 Task: Create a due date automation trigger when advanced on, on the wednesday of the week a card is due add content with a name or a description not ending with resume at 11:00 AM.
Action: Mouse moved to (1105, 90)
Screenshot: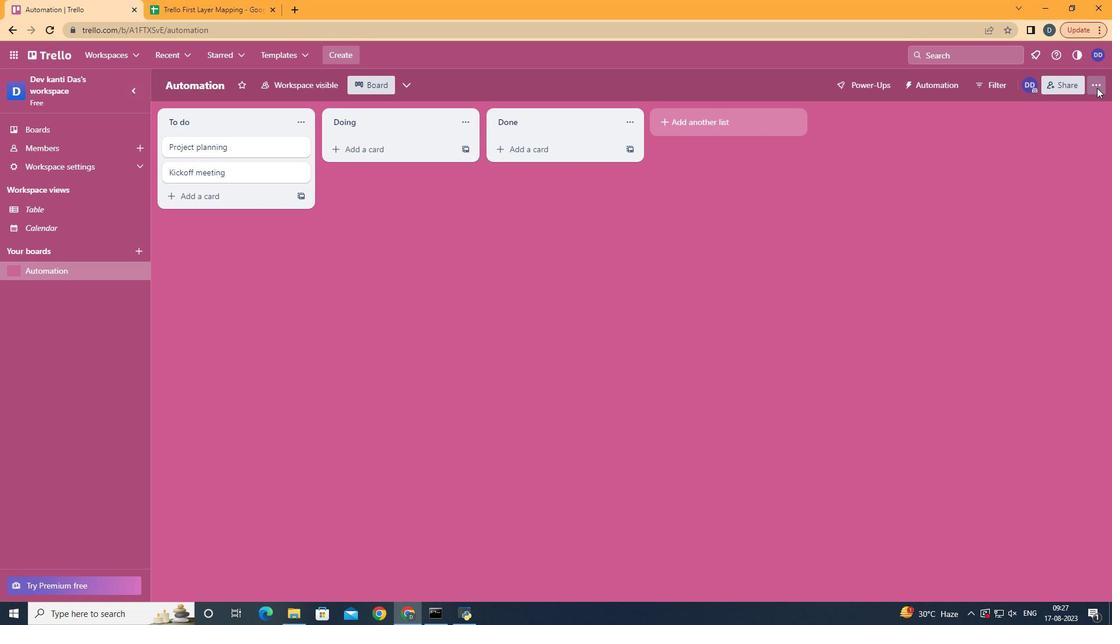 
Action: Mouse pressed left at (1105, 90)
Screenshot: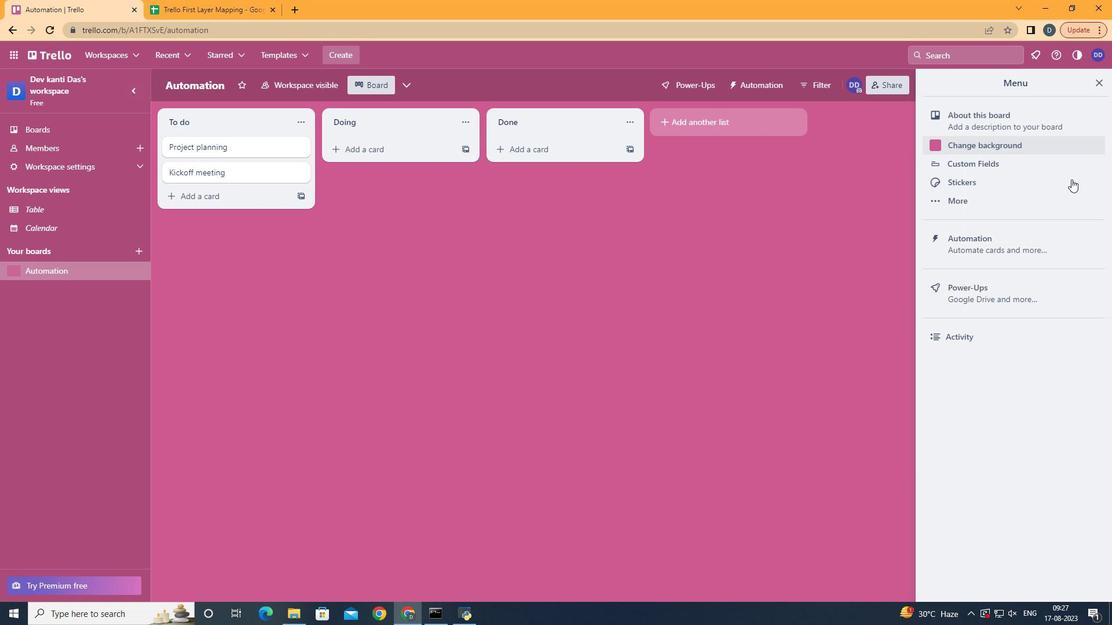 
Action: Mouse moved to (1062, 259)
Screenshot: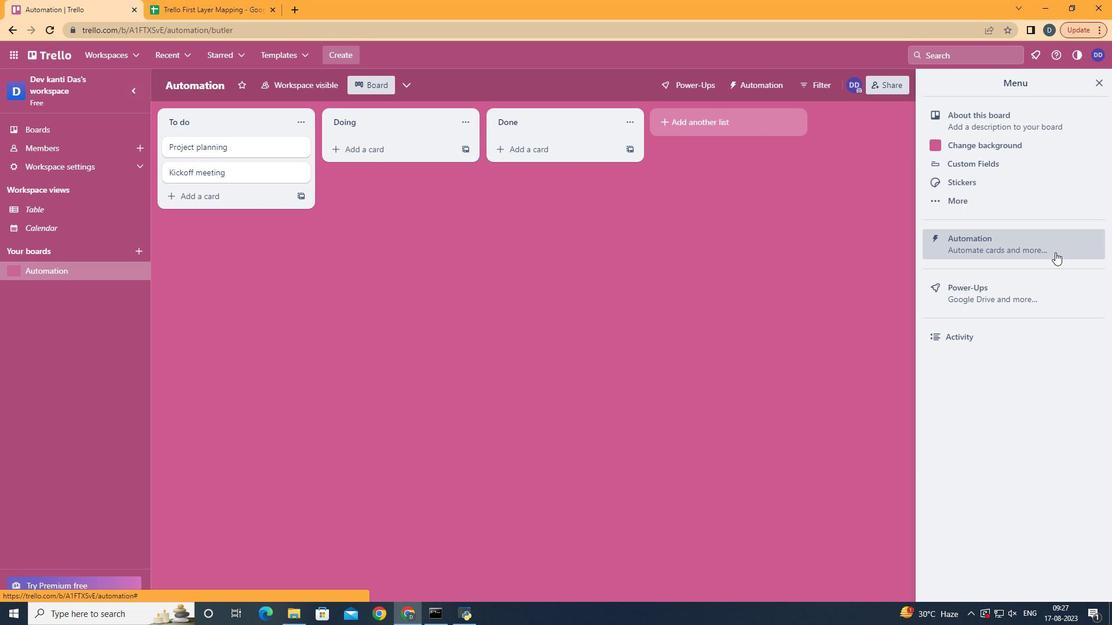 
Action: Mouse pressed left at (1062, 259)
Screenshot: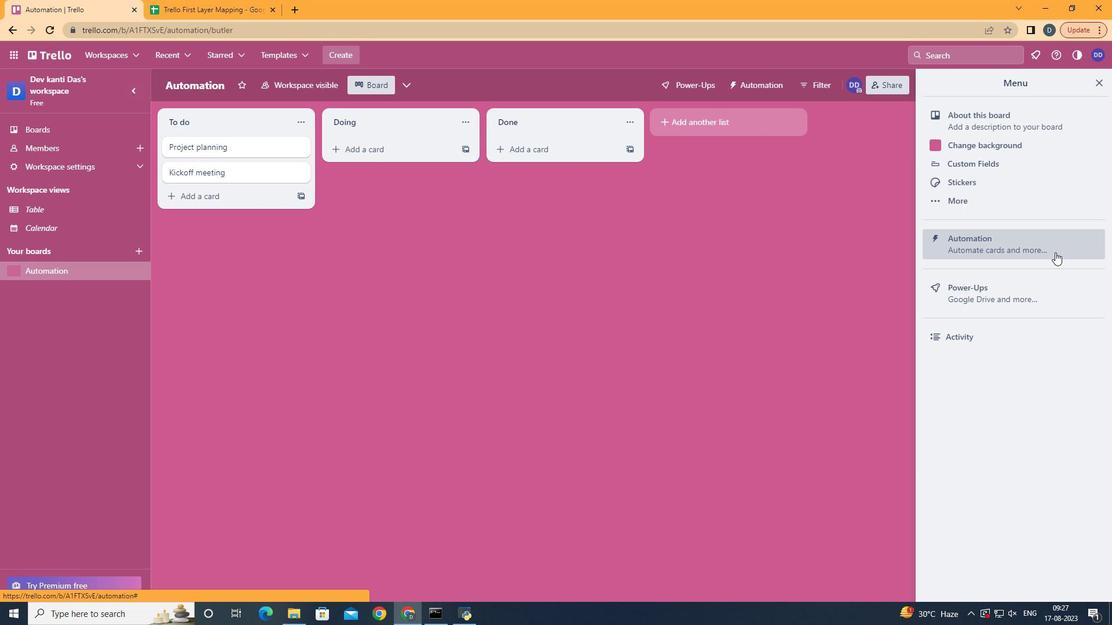 
Action: Mouse moved to (224, 232)
Screenshot: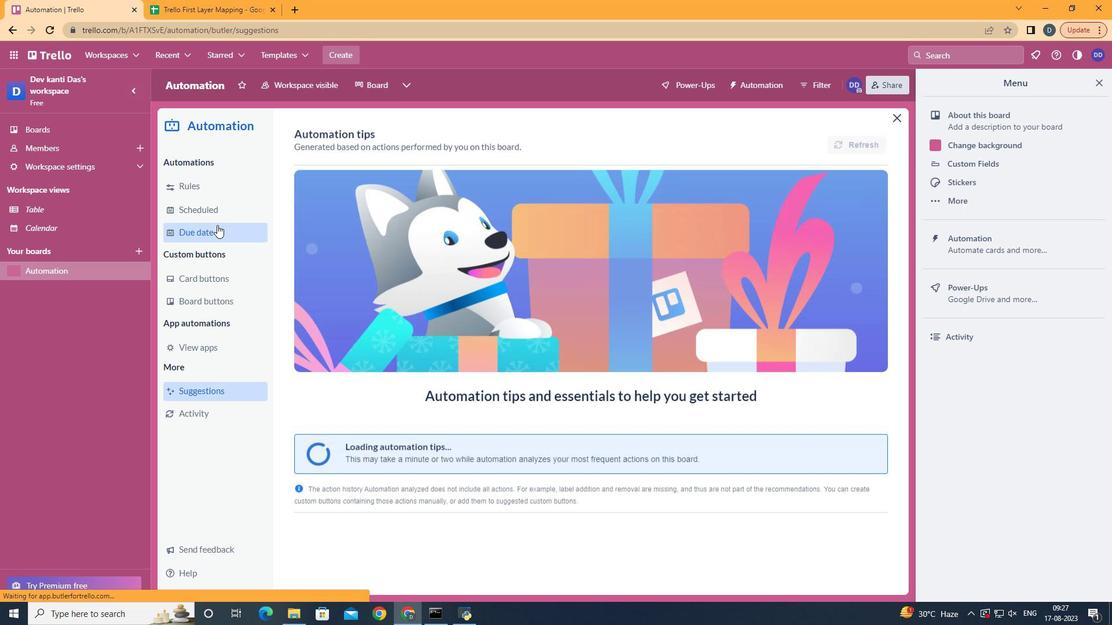 
Action: Mouse pressed left at (224, 232)
Screenshot: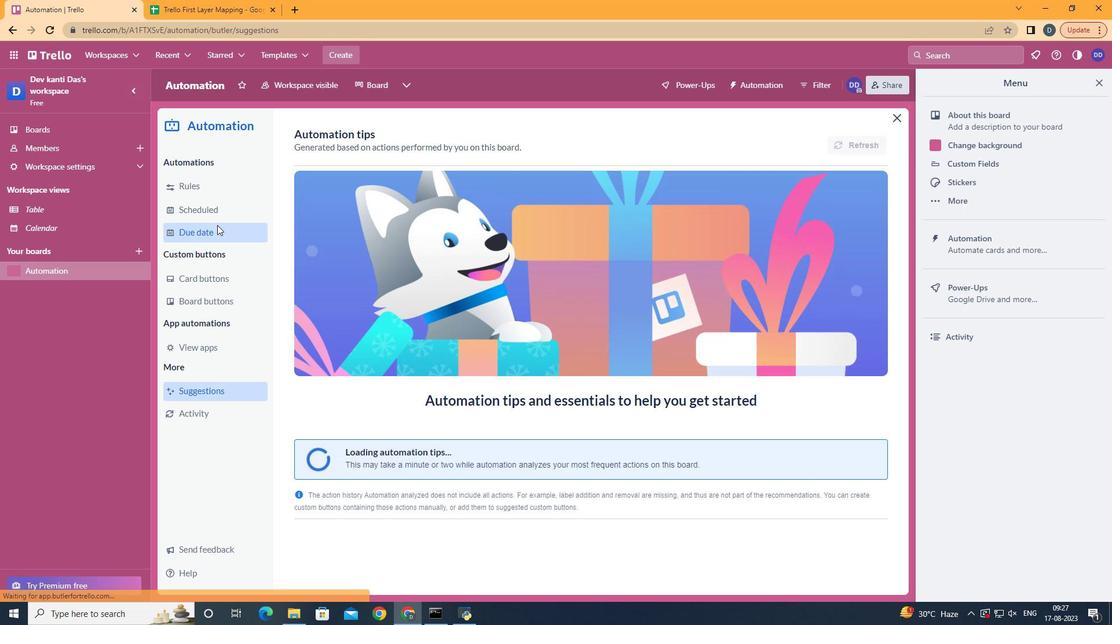 
Action: Mouse moved to (822, 143)
Screenshot: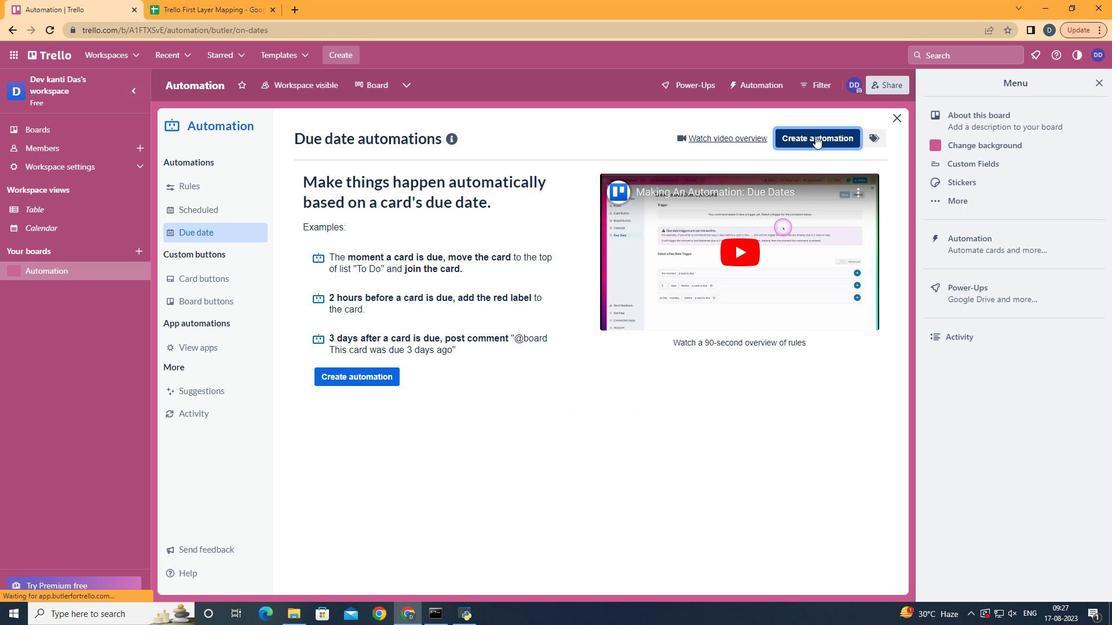 
Action: Mouse pressed left at (822, 143)
Screenshot: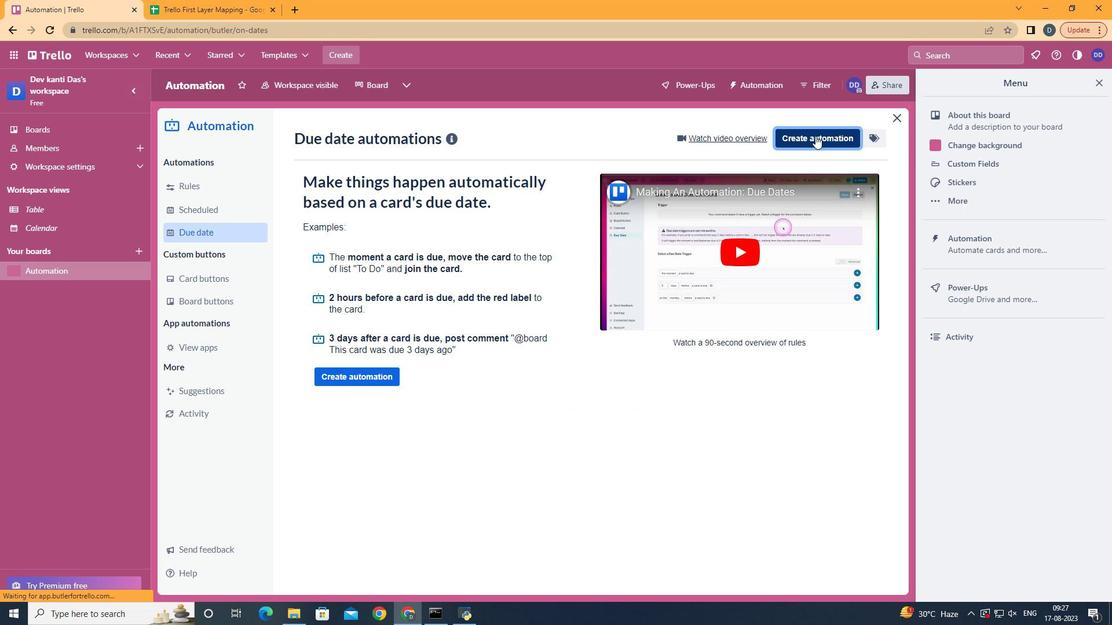 
Action: Mouse moved to (651, 251)
Screenshot: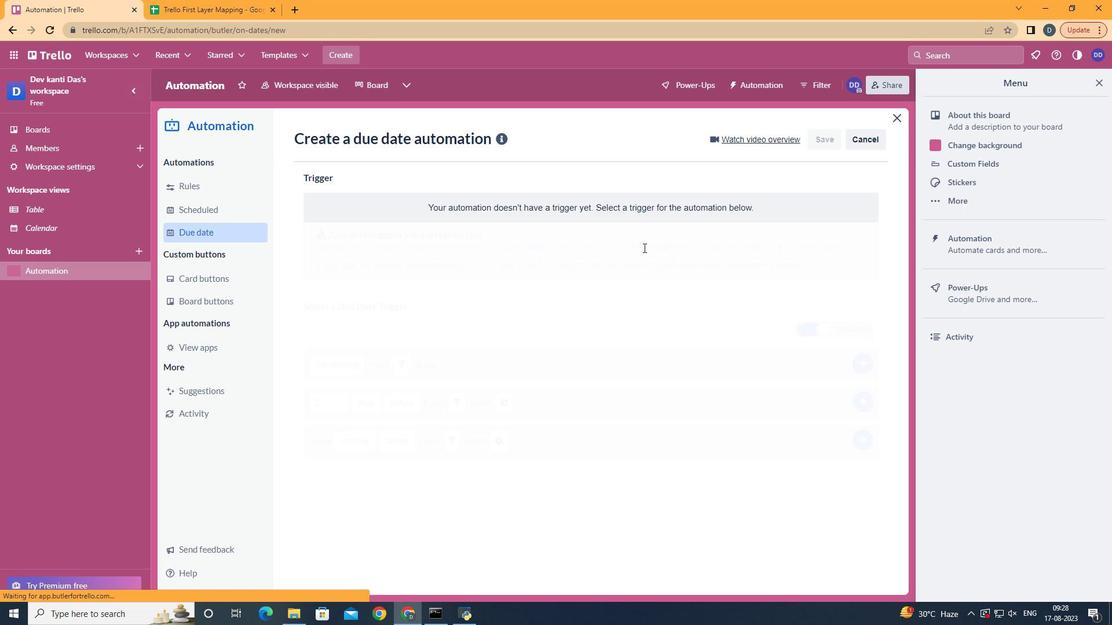 
Action: Mouse pressed left at (651, 251)
Screenshot: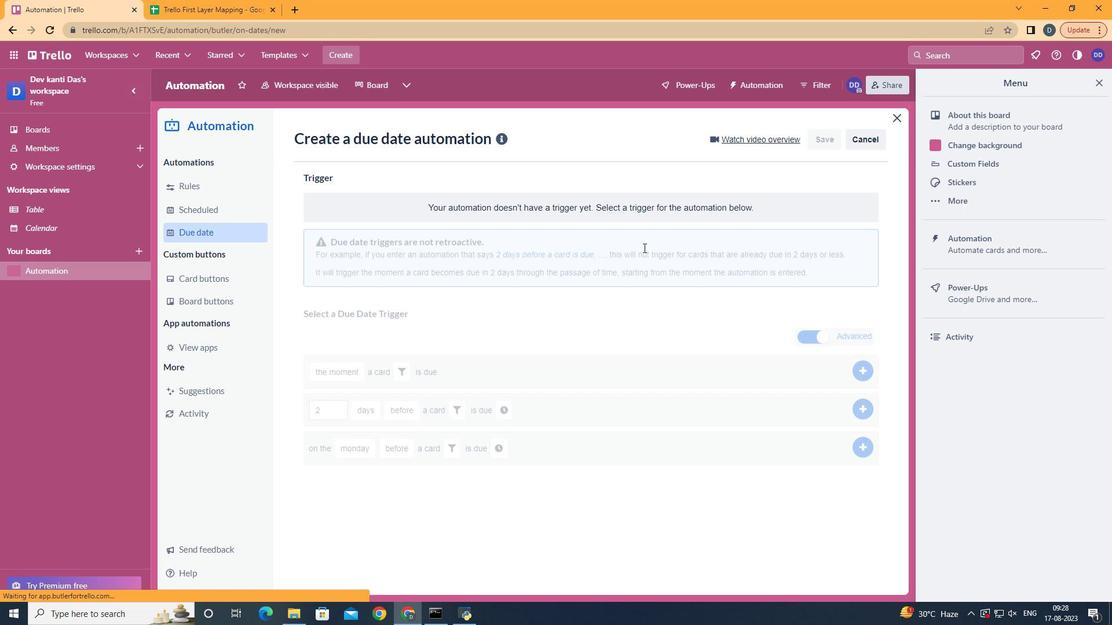
Action: Mouse moved to (384, 353)
Screenshot: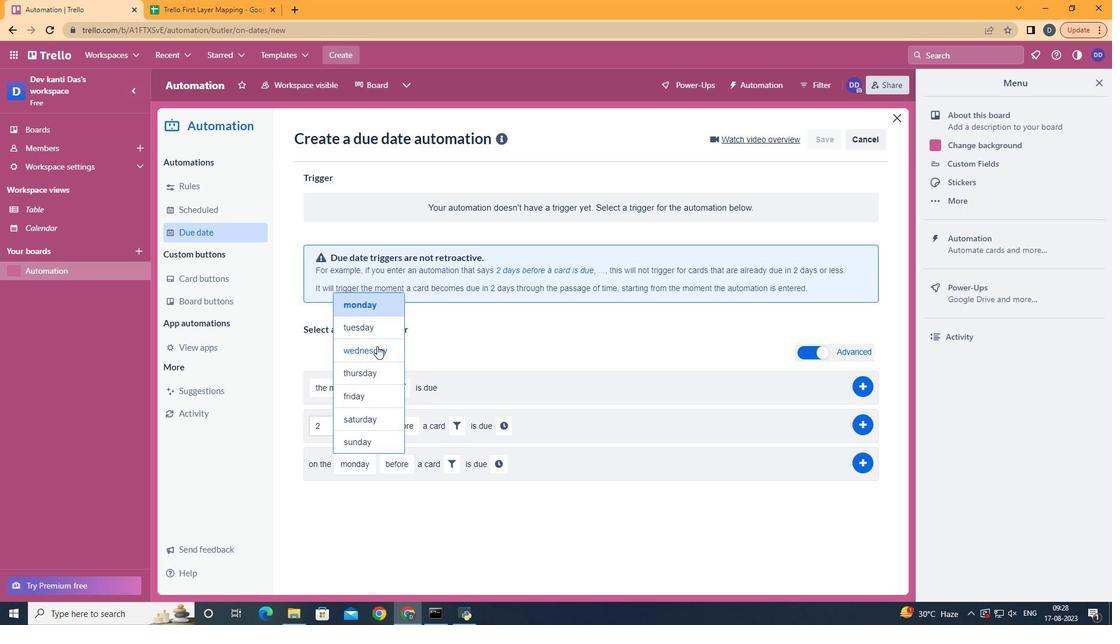 
Action: Mouse pressed left at (384, 353)
Screenshot: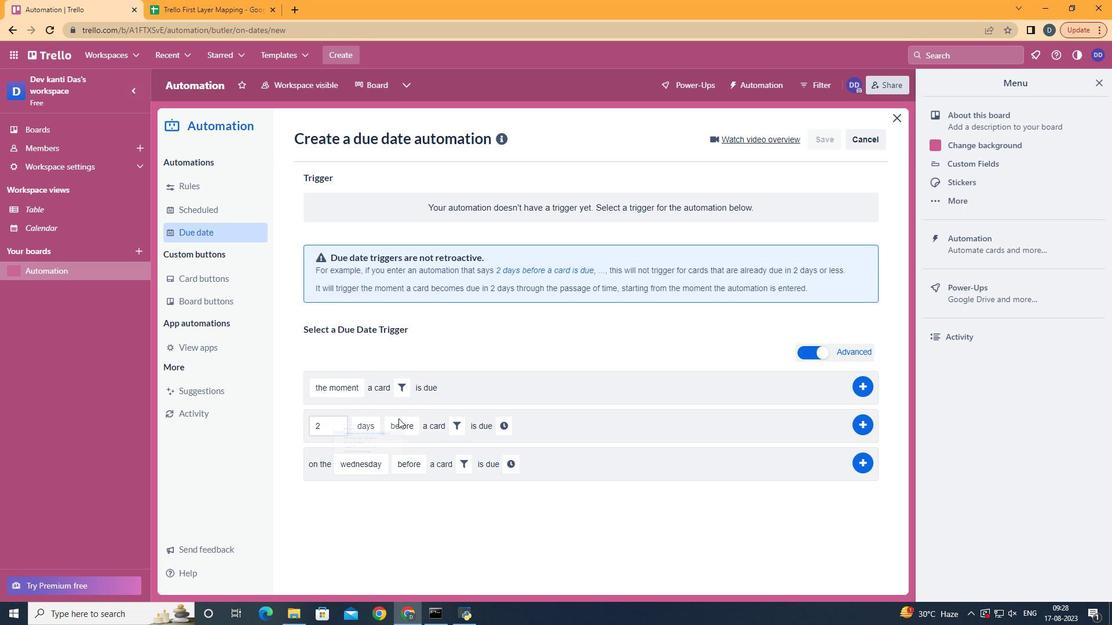 
Action: Mouse moved to (428, 539)
Screenshot: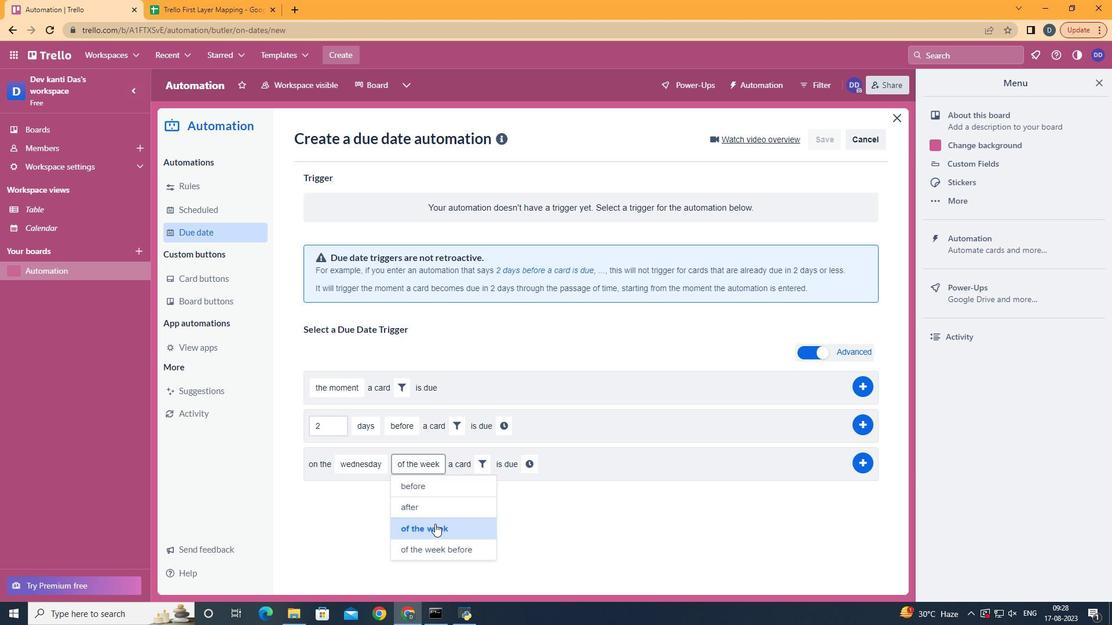
Action: Mouse pressed left at (428, 539)
Screenshot: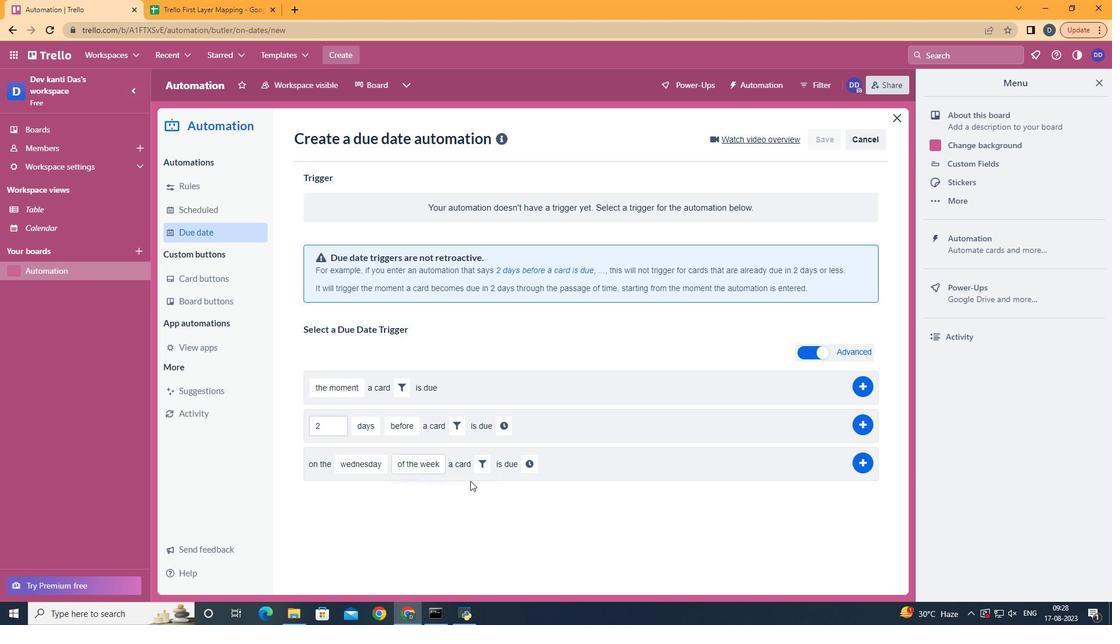 
Action: Mouse moved to (495, 469)
Screenshot: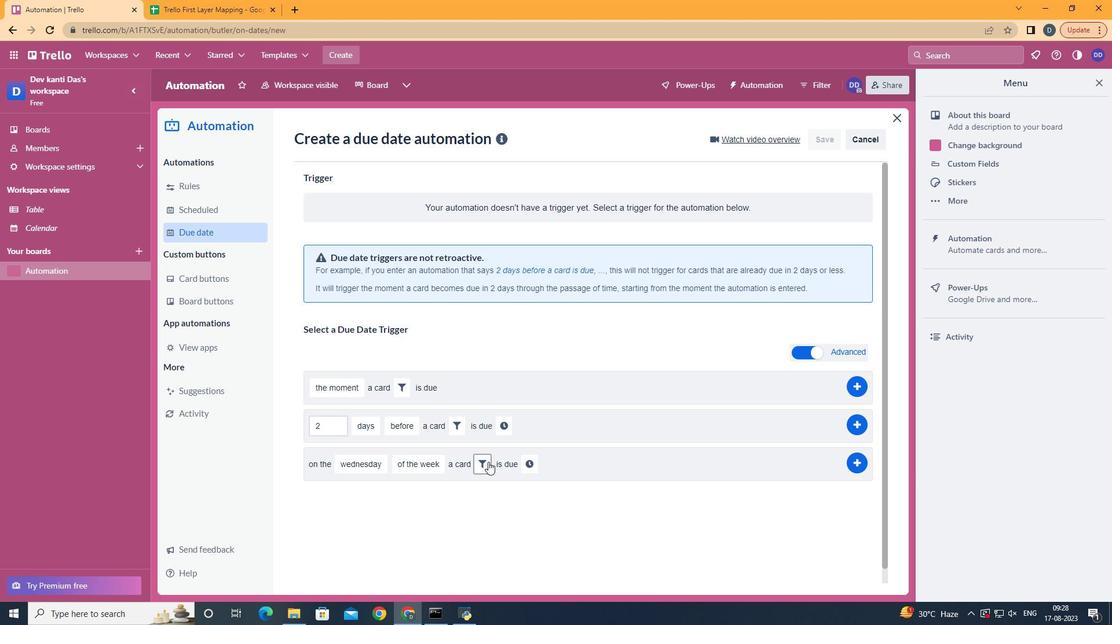 
Action: Mouse pressed left at (495, 469)
Screenshot: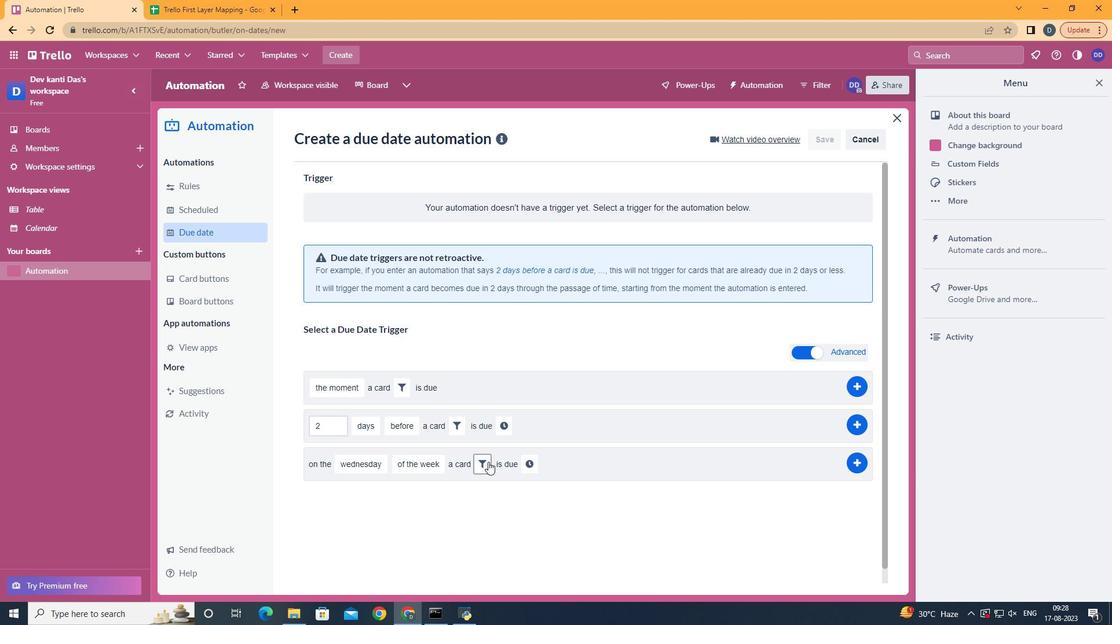 
Action: Mouse moved to (642, 503)
Screenshot: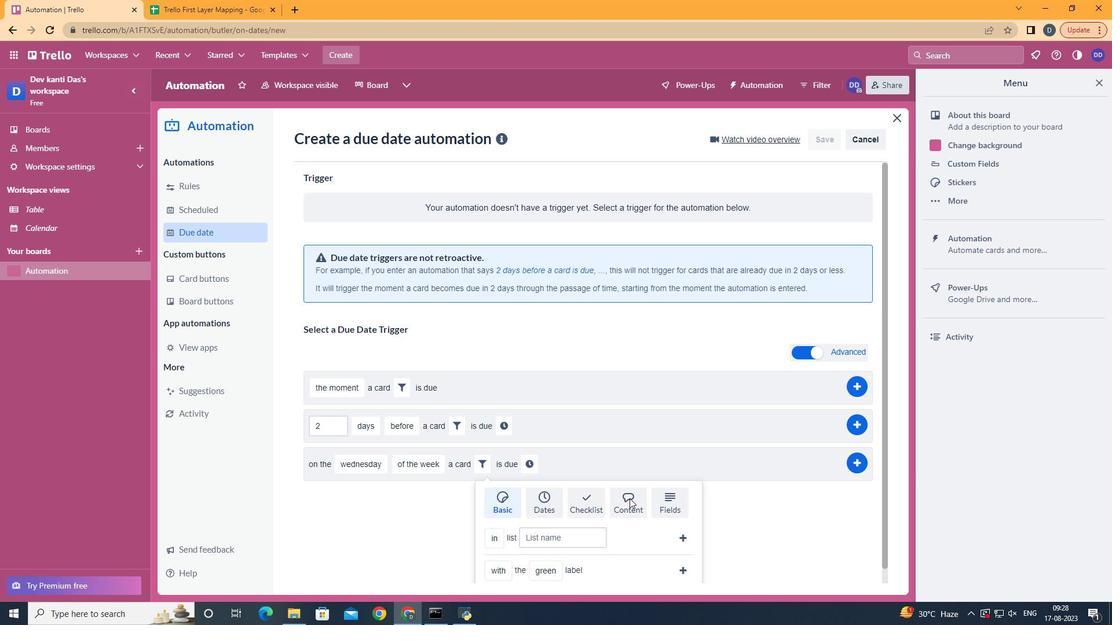 
Action: Mouse pressed left at (642, 503)
Screenshot: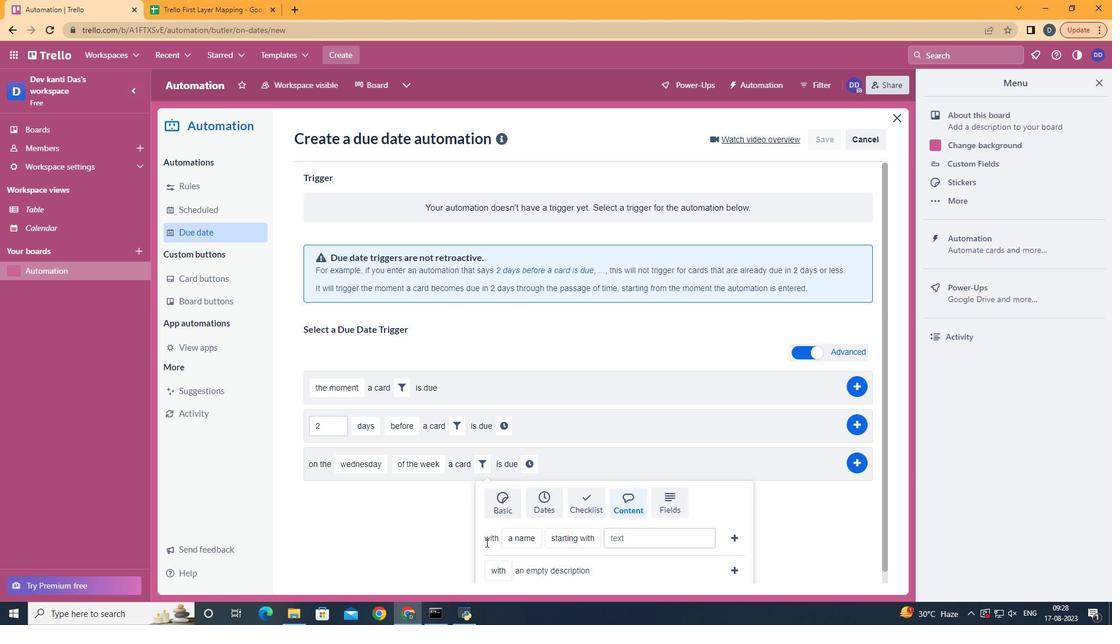 
Action: Mouse moved to (546, 527)
Screenshot: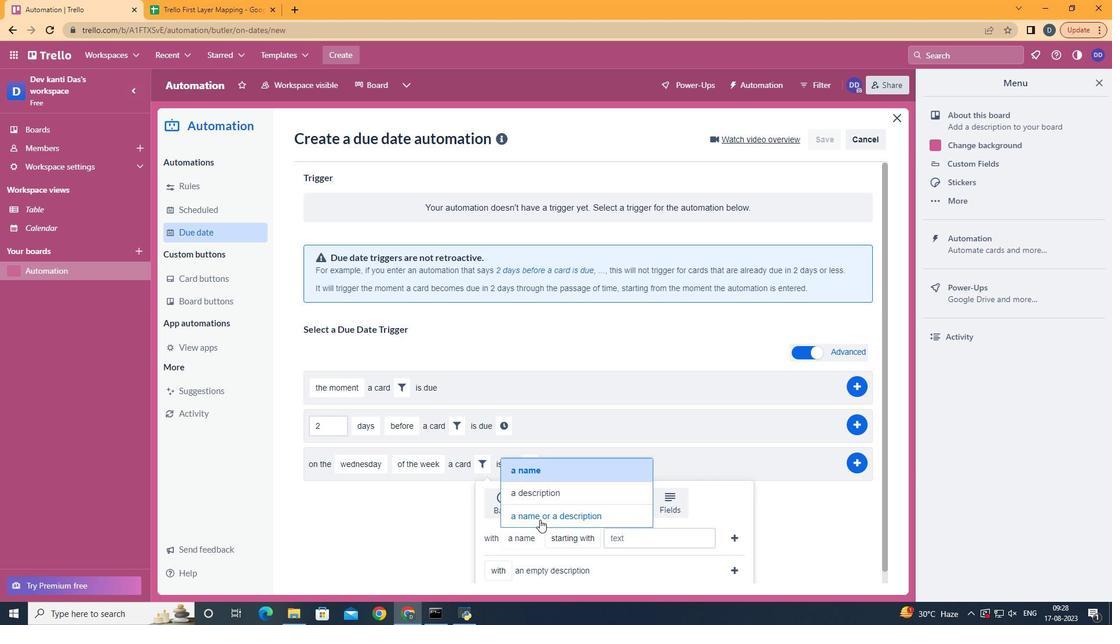 
Action: Mouse pressed left at (546, 527)
Screenshot: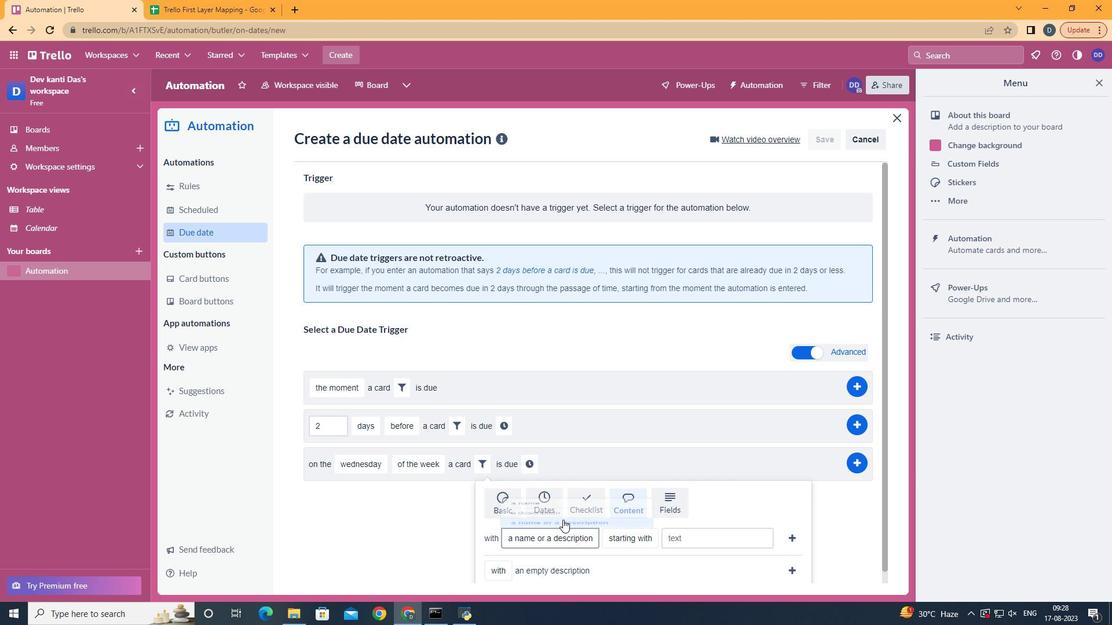 
Action: Mouse moved to (676, 499)
Screenshot: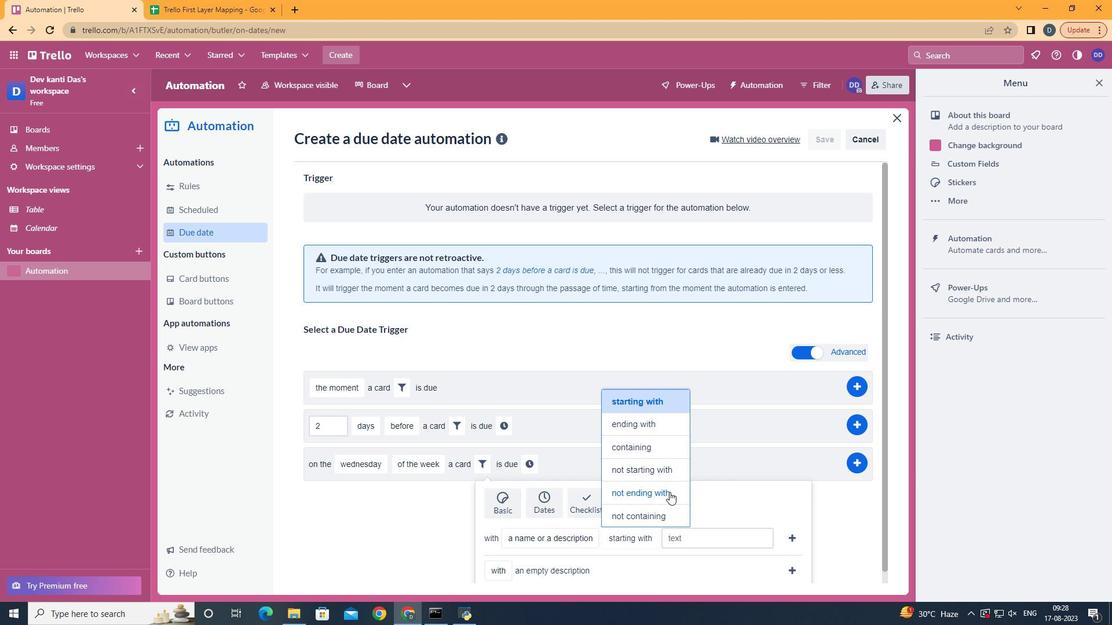 
Action: Mouse pressed left at (676, 499)
Screenshot: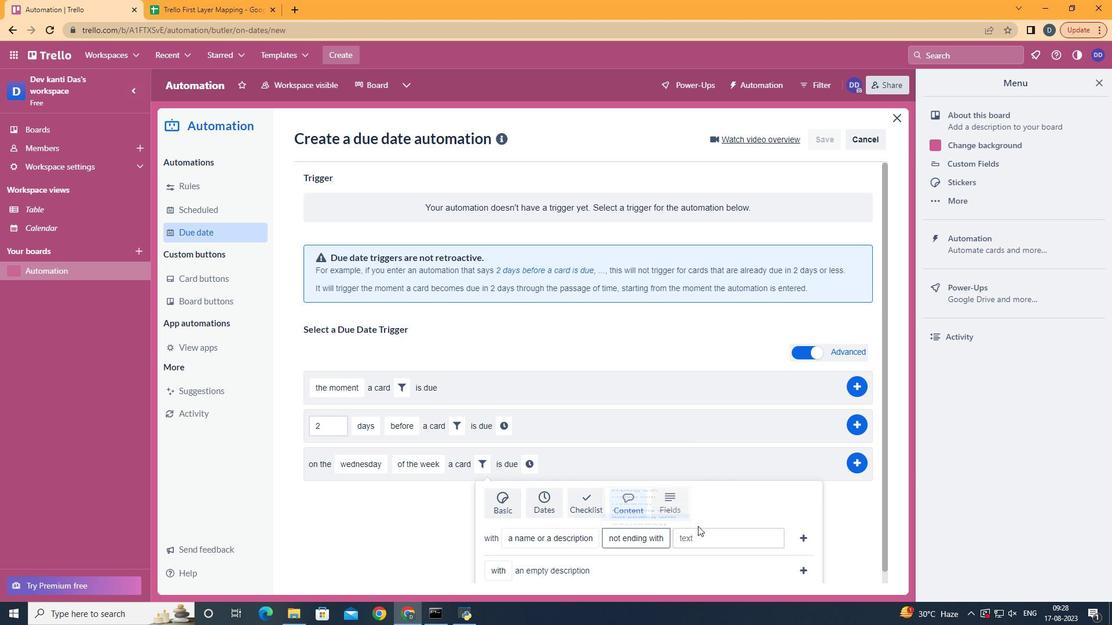 
Action: Mouse moved to (713, 546)
Screenshot: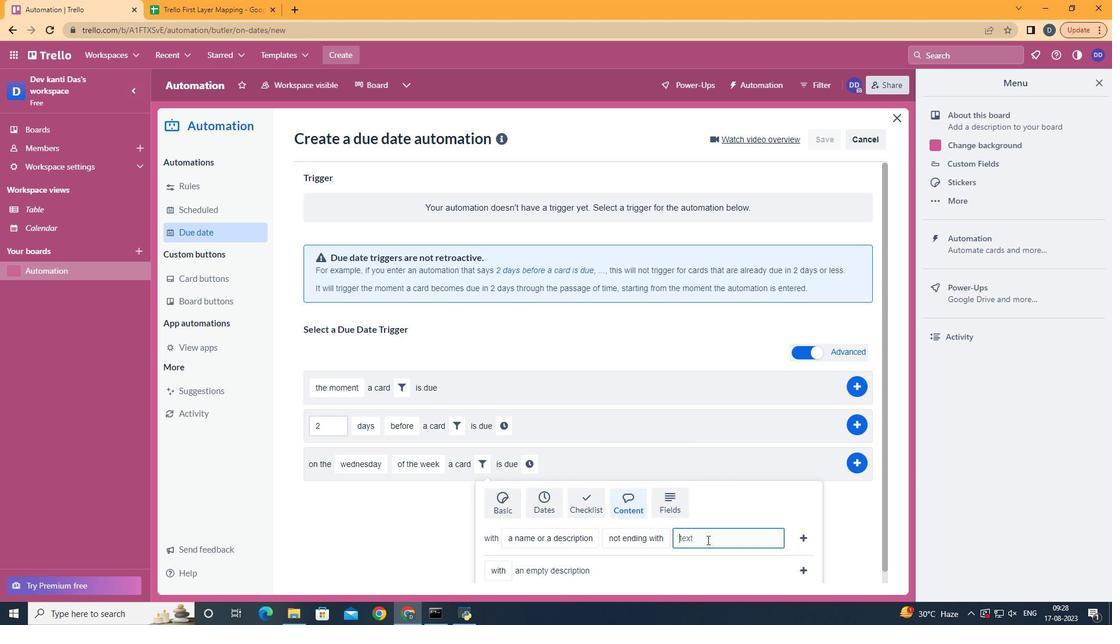 
Action: Mouse pressed left at (713, 546)
Screenshot: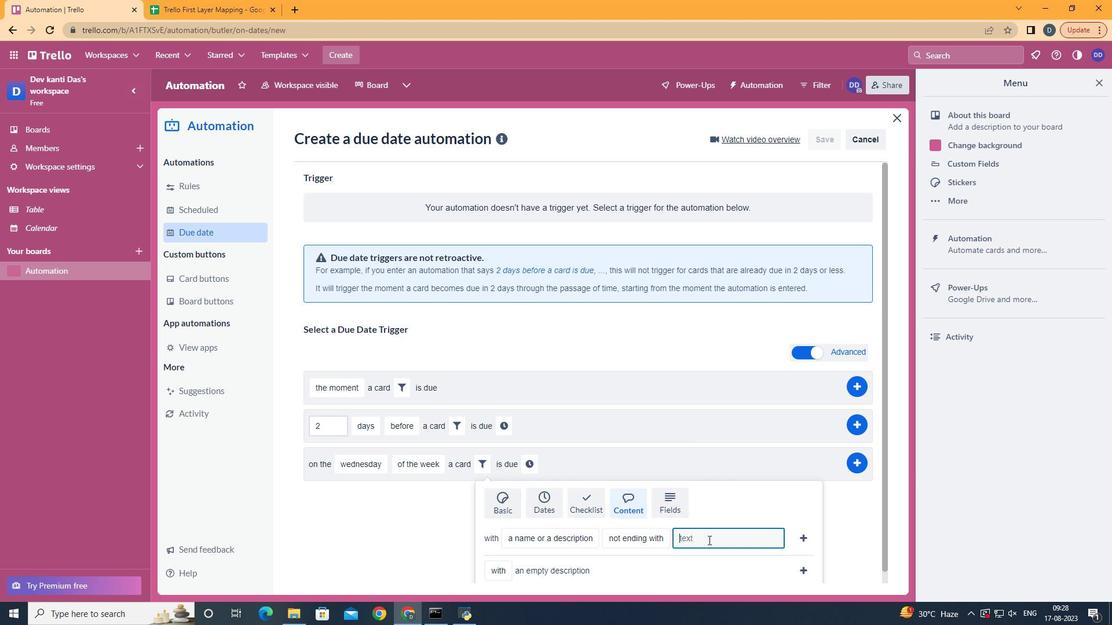 
Action: Mouse moved to (717, 547)
Screenshot: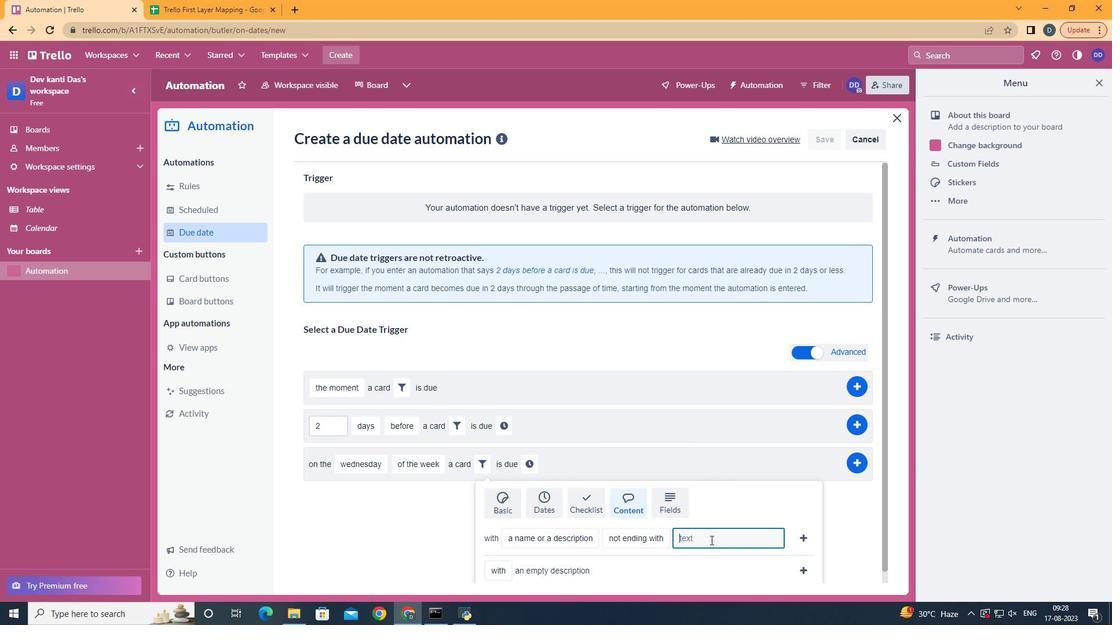 
Action: Key pressed resume
Screenshot: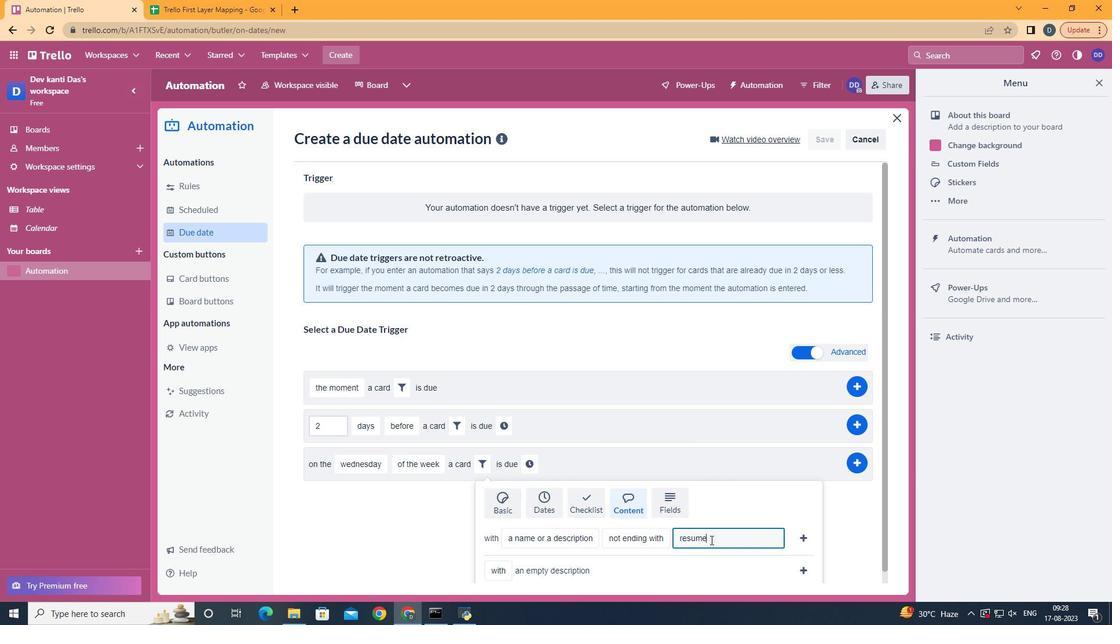 
Action: Mouse moved to (817, 546)
Screenshot: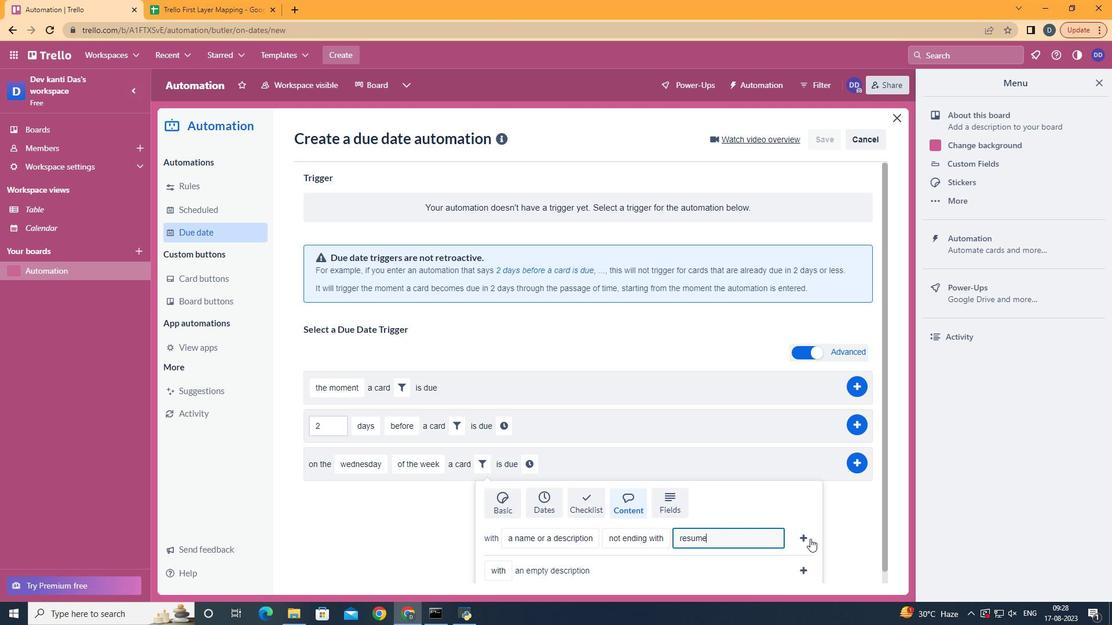 
Action: Mouse pressed left at (817, 546)
Screenshot: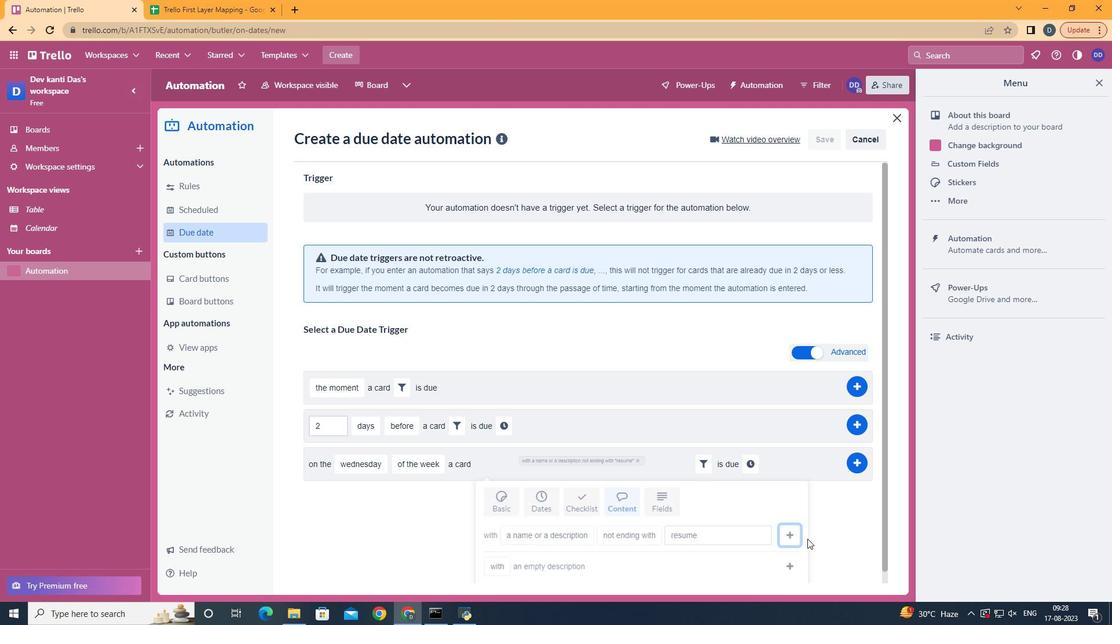 
Action: Mouse moved to (763, 469)
Screenshot: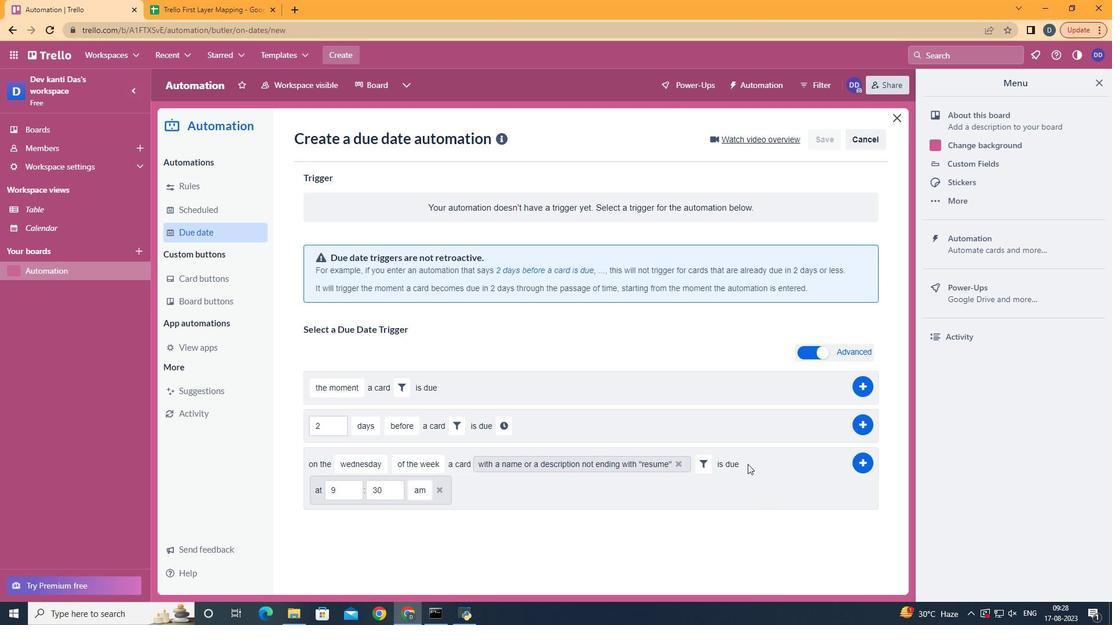 
Action: Mouse pressed left at (763, 469)
Screenshot: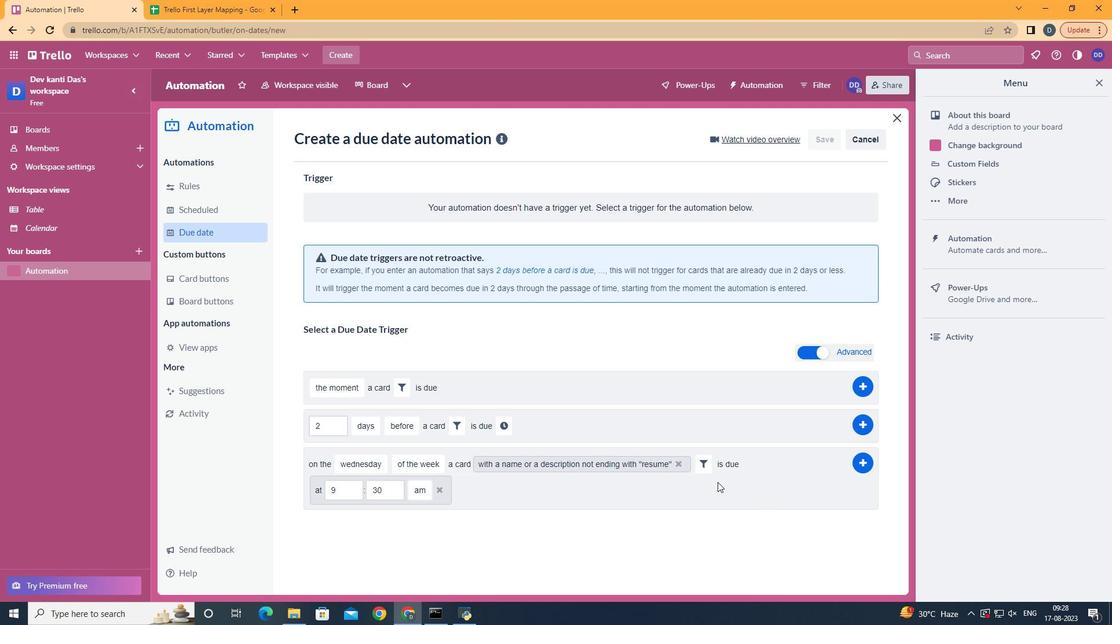 
Action: Mouse moved to (357, 497)
Screenshot: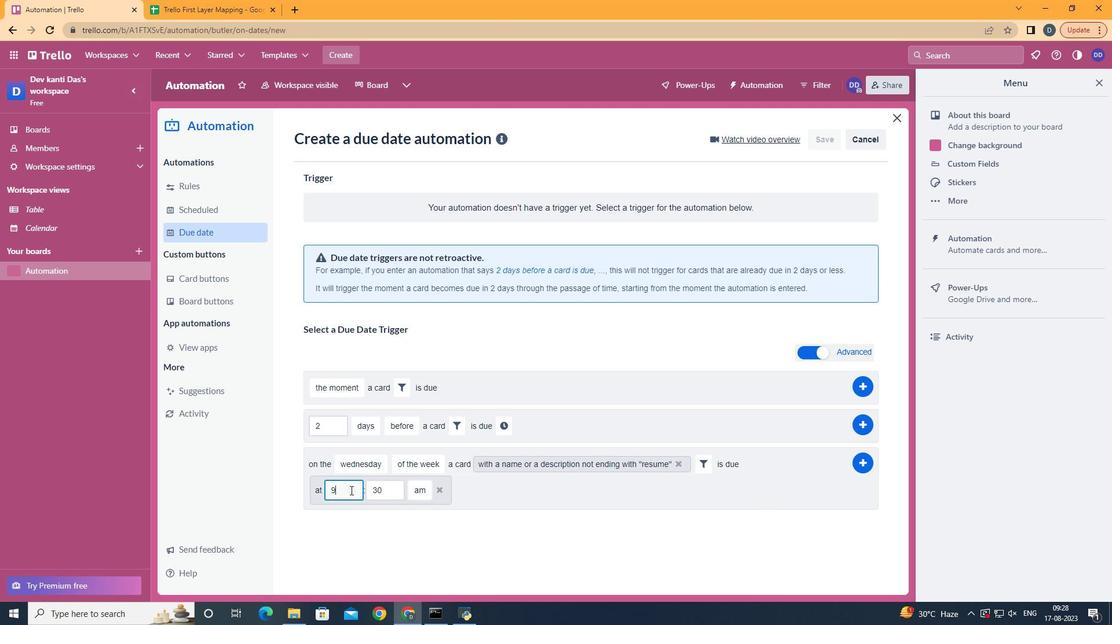 
Action: Mouse pressed left at (357, 497)
Screenshot: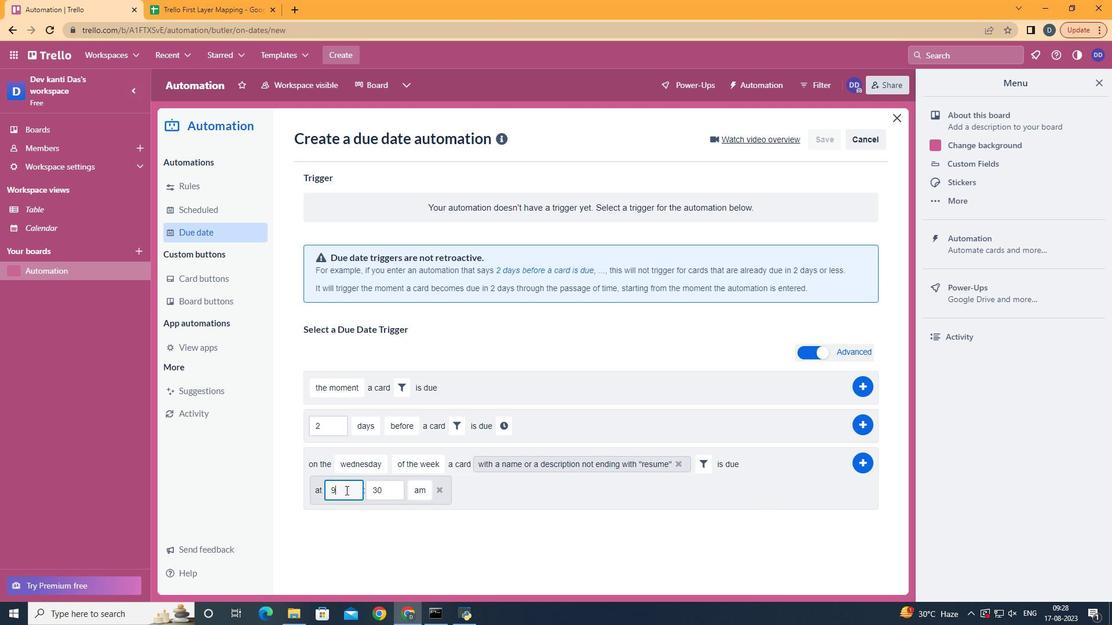 
Action: Mouse moved to (352, 497)
Screenshot: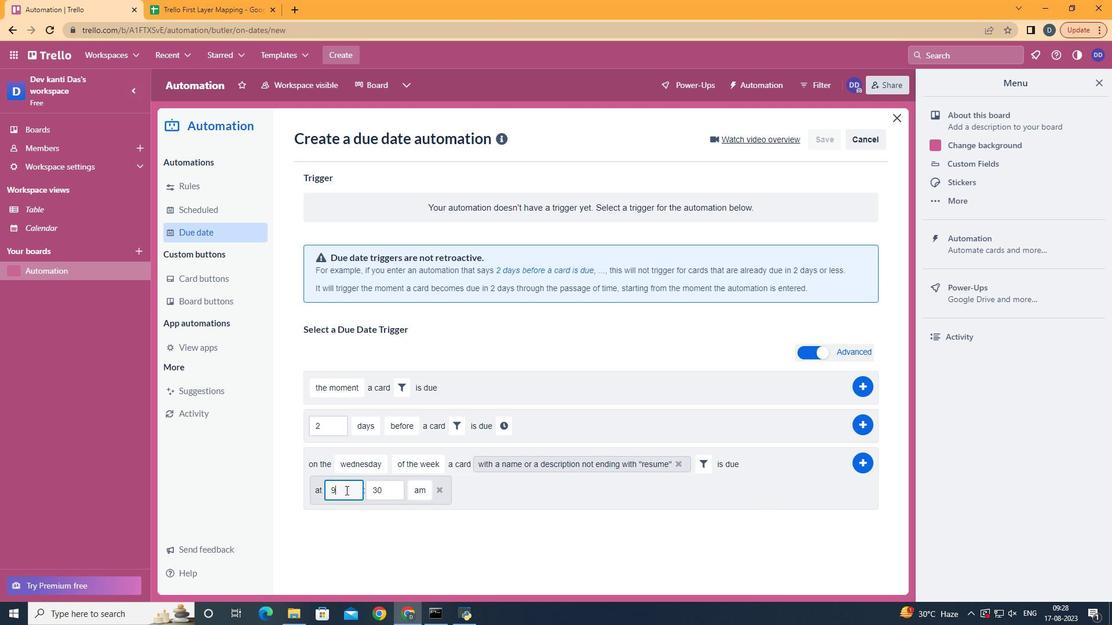 
Action: Key pressed <Key.backspace>11
Screenshot: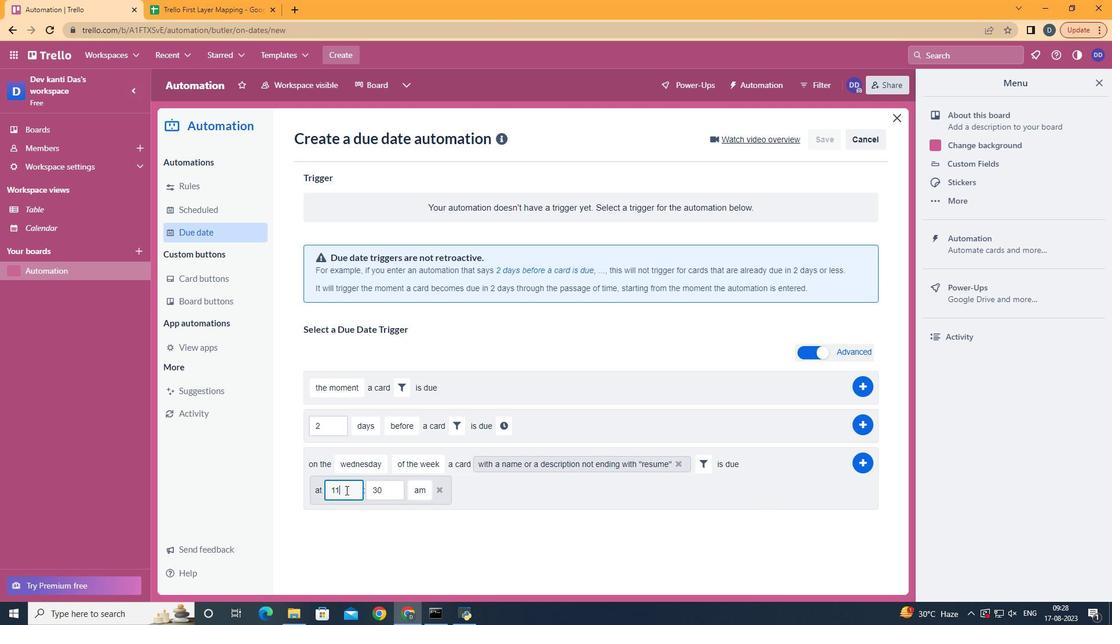 
Action: Mouse moved to (406, 496)
Screenshot: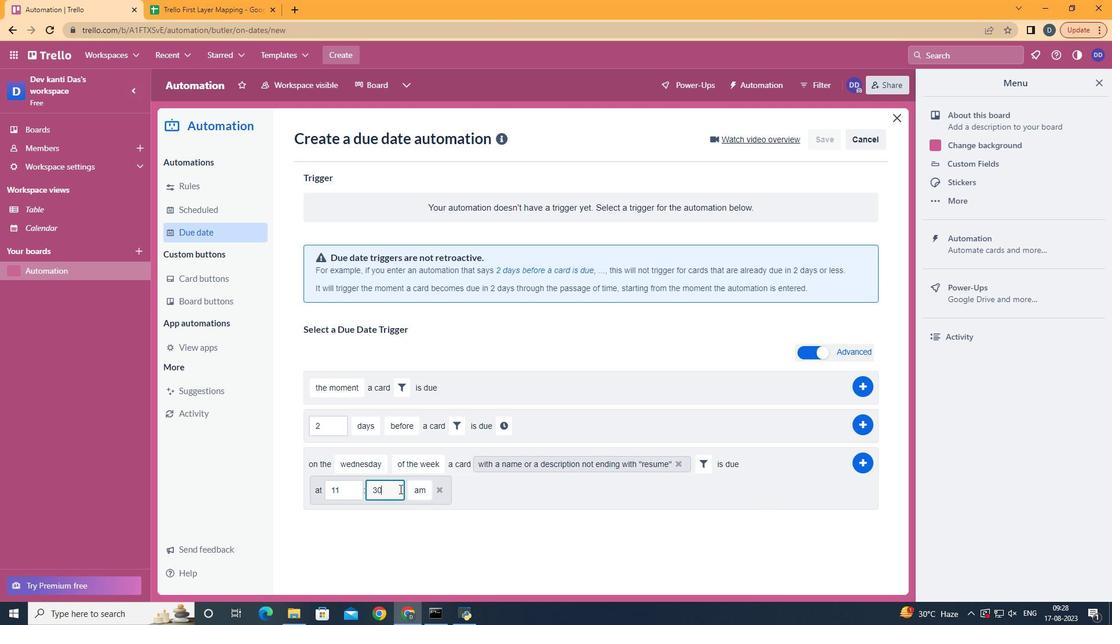 
Action: Mouse pressed left at (406, 496)
Screenshot: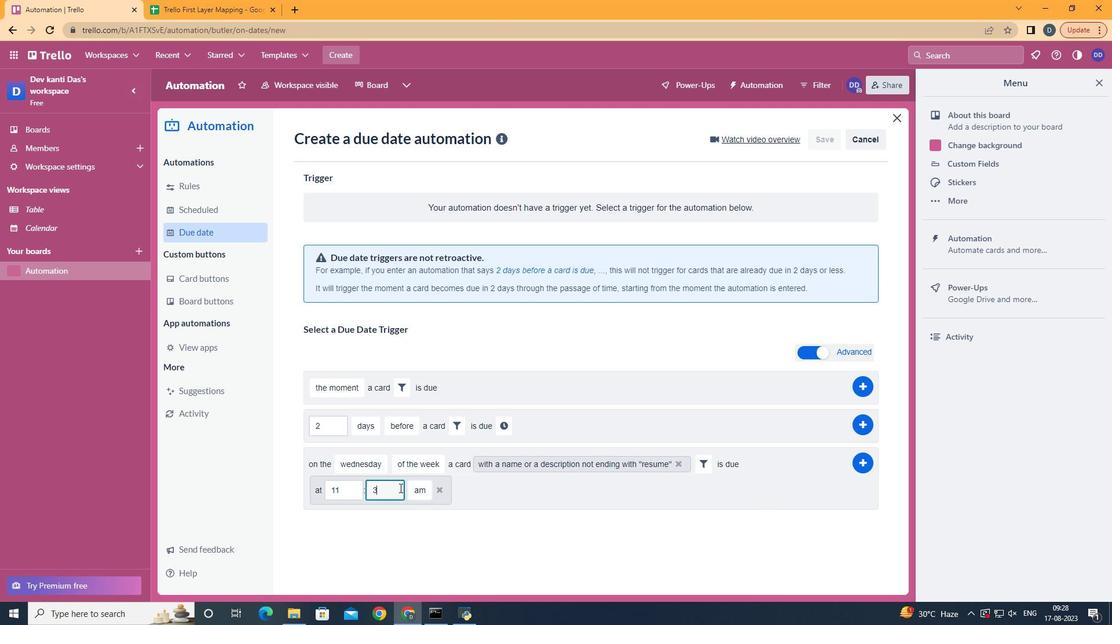 
Action: Mouse moved to (406, 495)
Screenshot: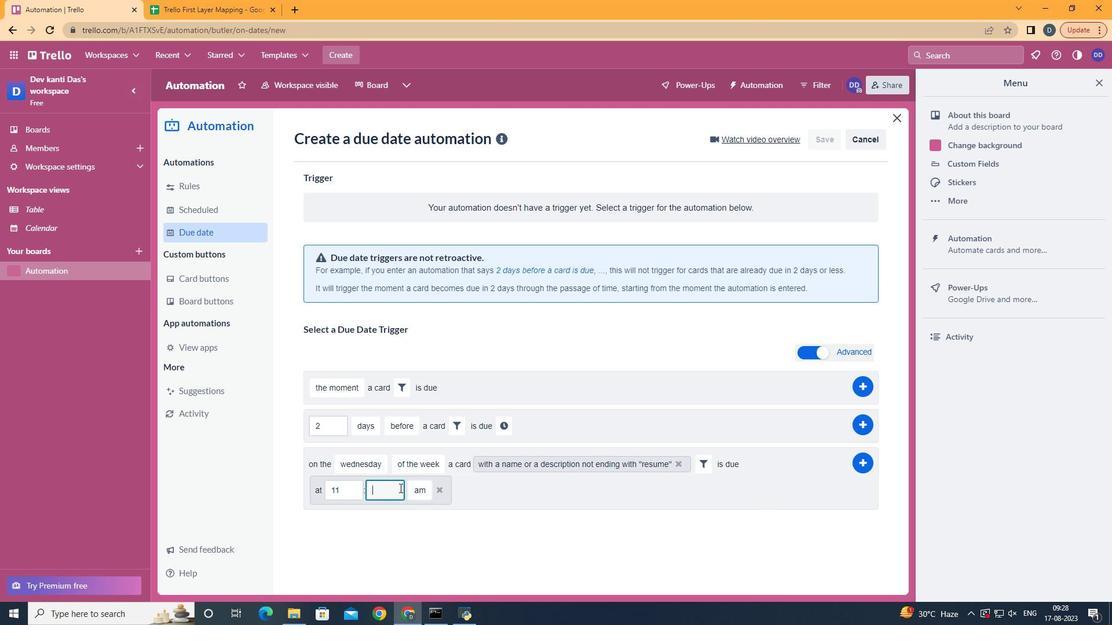 
Action: Key pressed <Key.backspace><Key.backspace>00
Screenshot: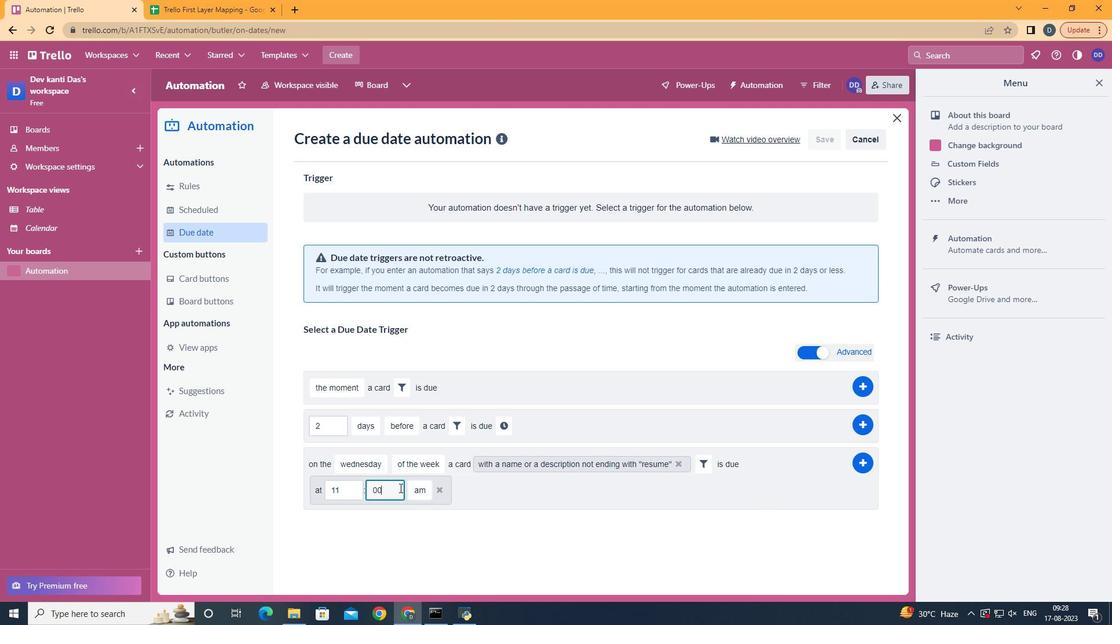 
Action: Mouse moved to (868, 467)
Screenshot: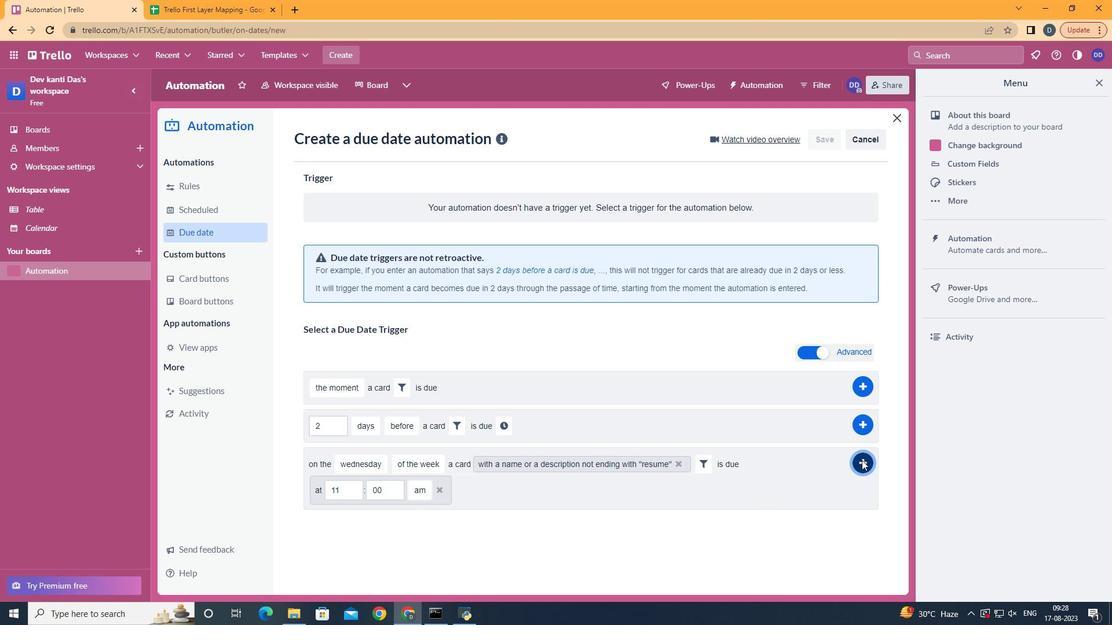 
Action: Mouse pressed left at (868, 467)
Screenshot: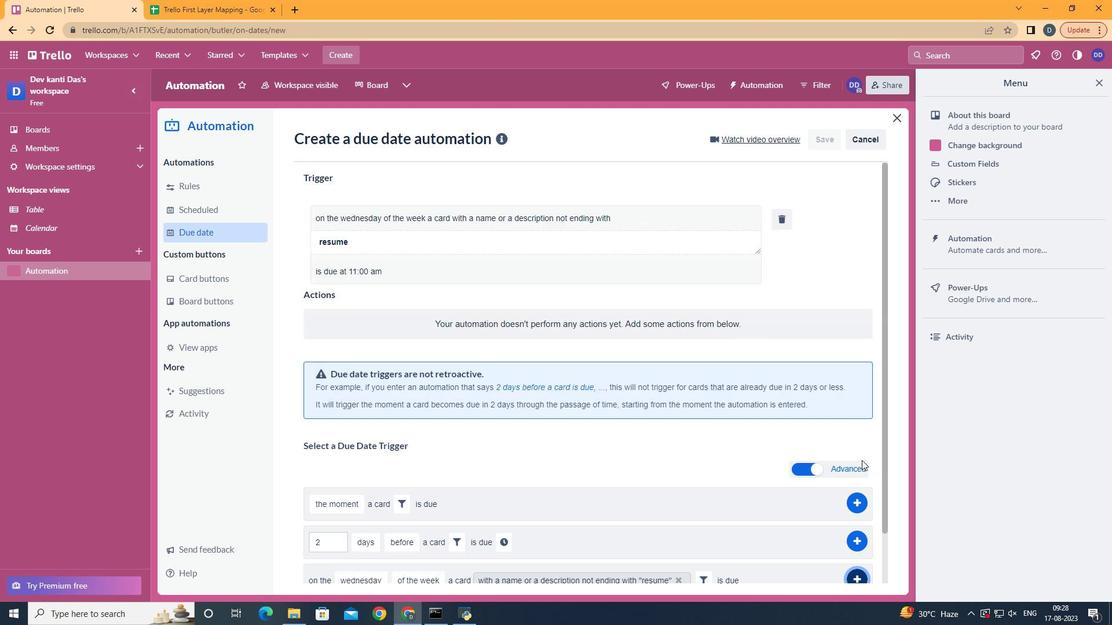 
